 Task: Learn more about a business.
Action: Mouse moved to (913, 129)
Screenshot: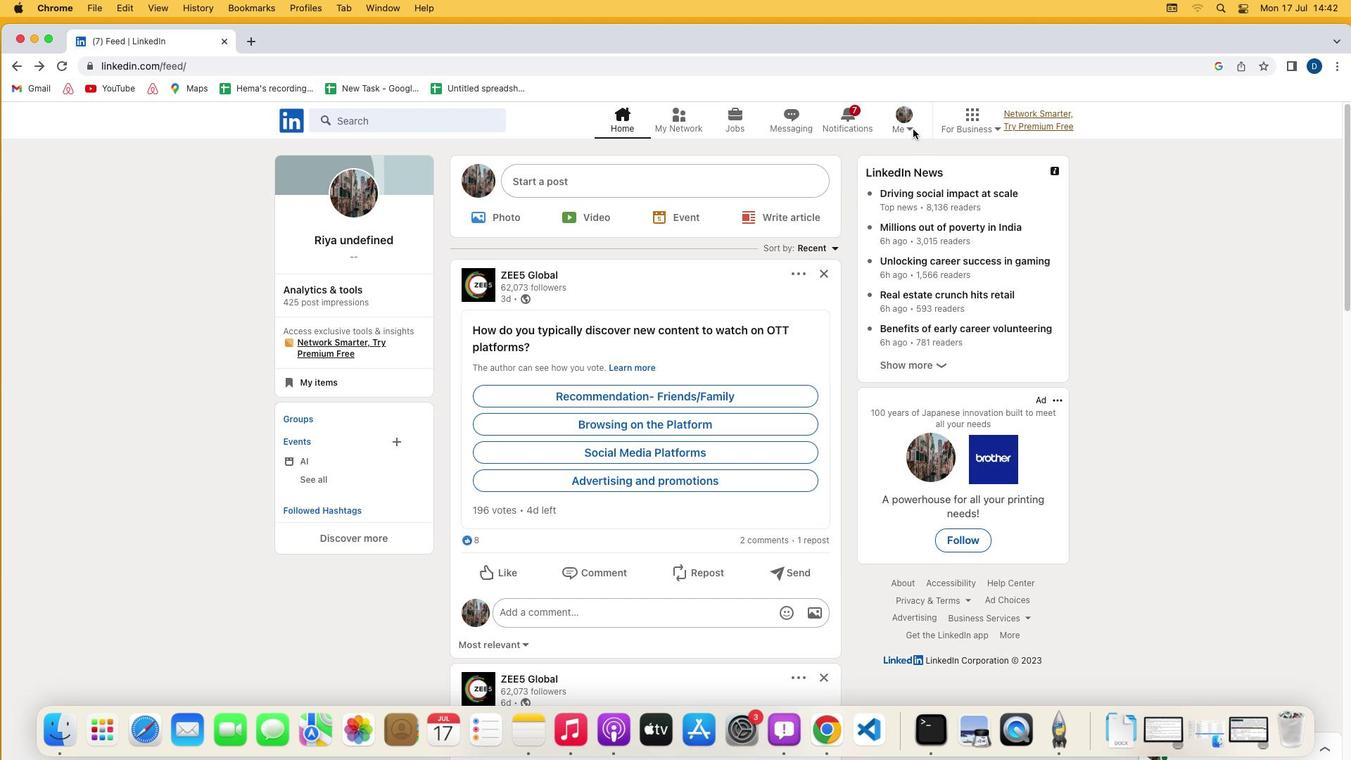 
Action: Mouse pressed left at (913, 129)
Screenshot: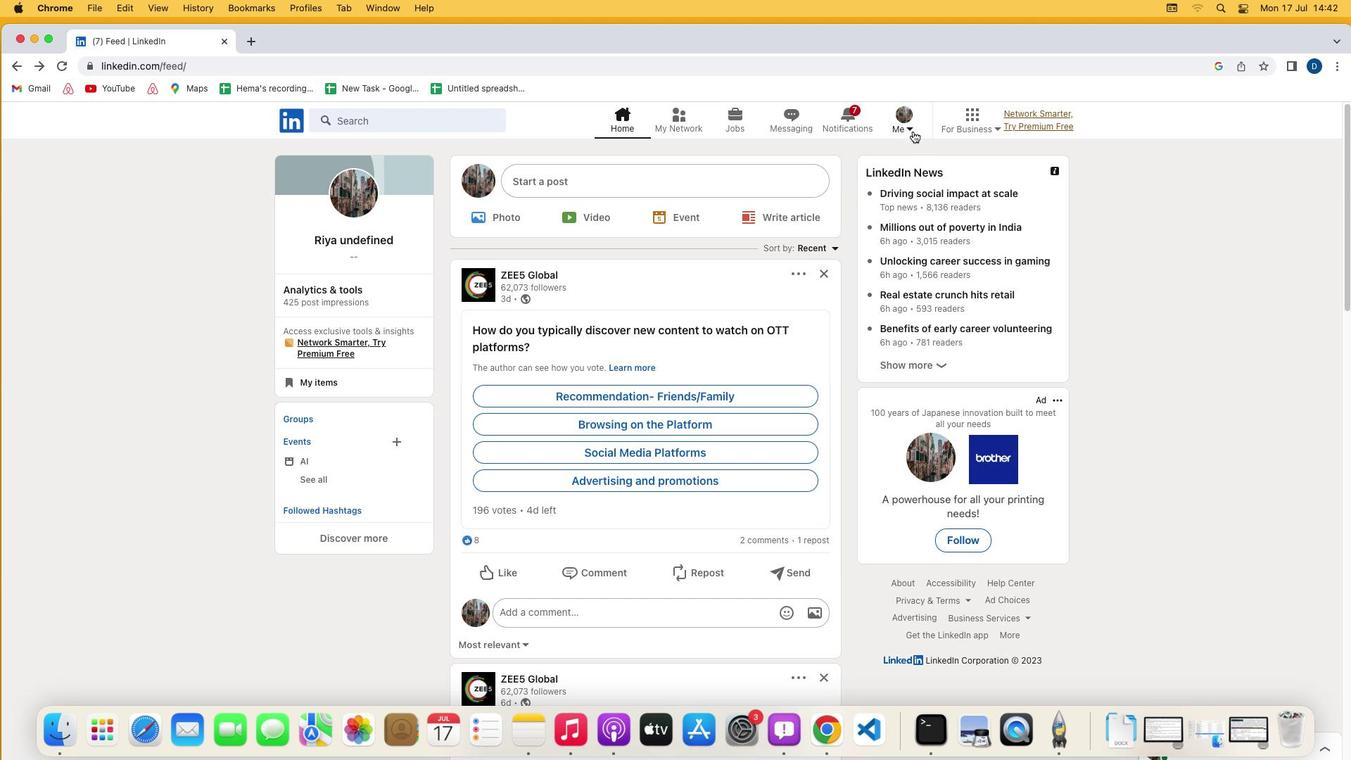 
Action: Mouse moved to (912, 128)
Screenshot: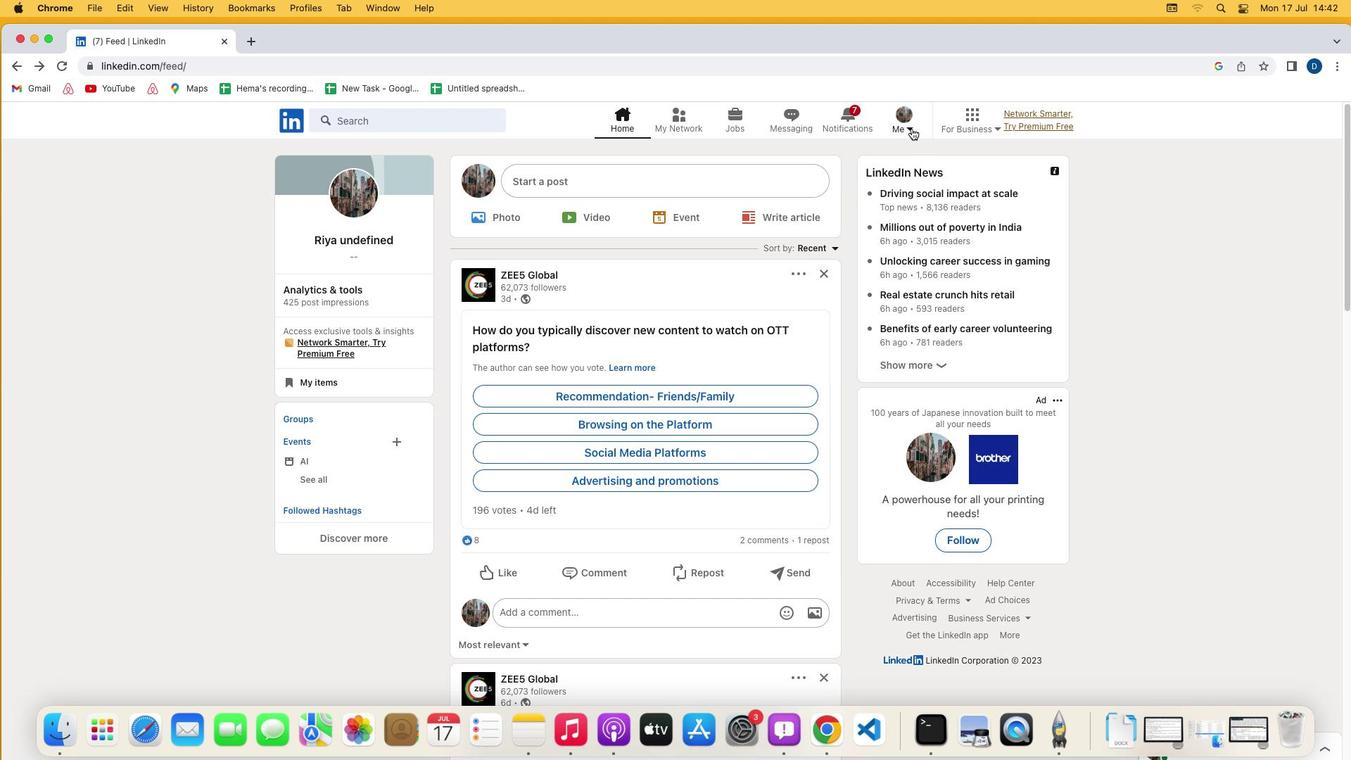 
Action: Mouse pressed left at (912, 128)
Screenshot: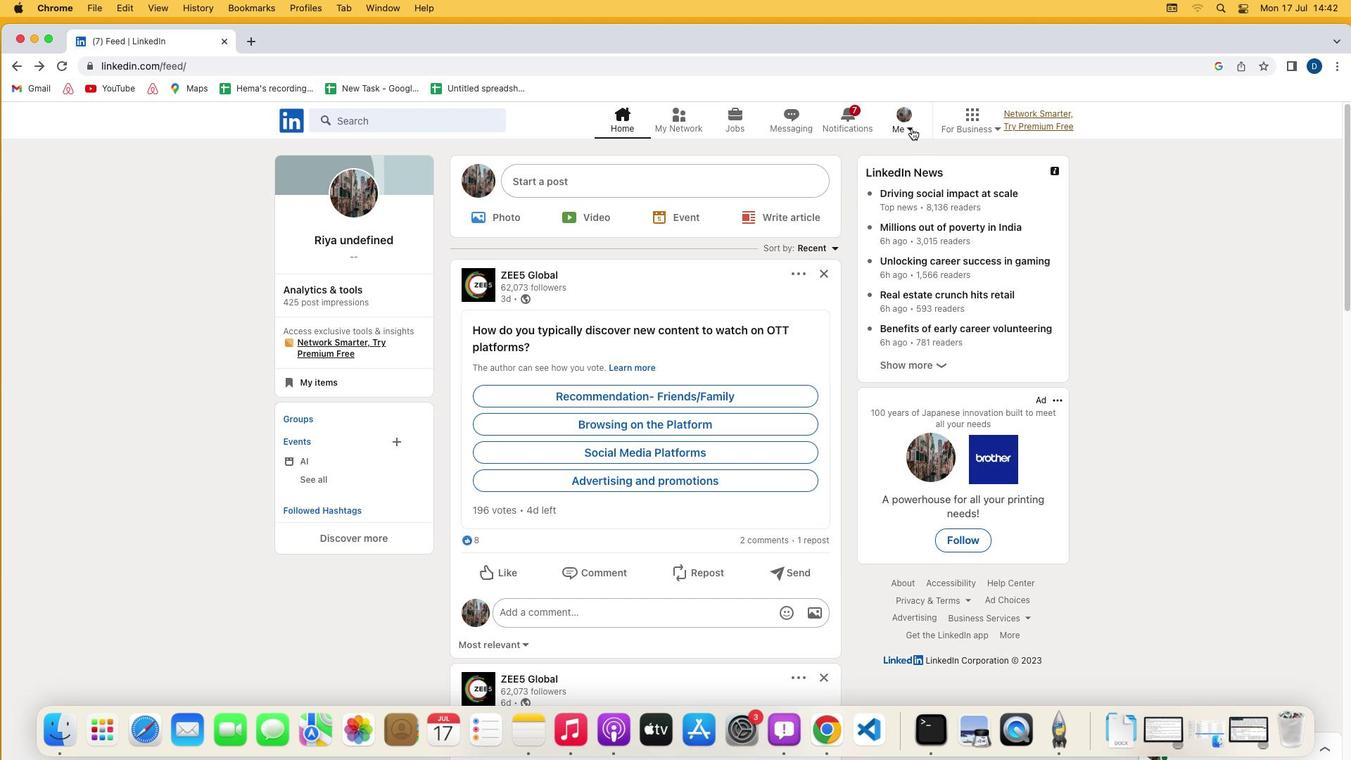 
Action: Mouse moved to (812, 274)
Screenshot: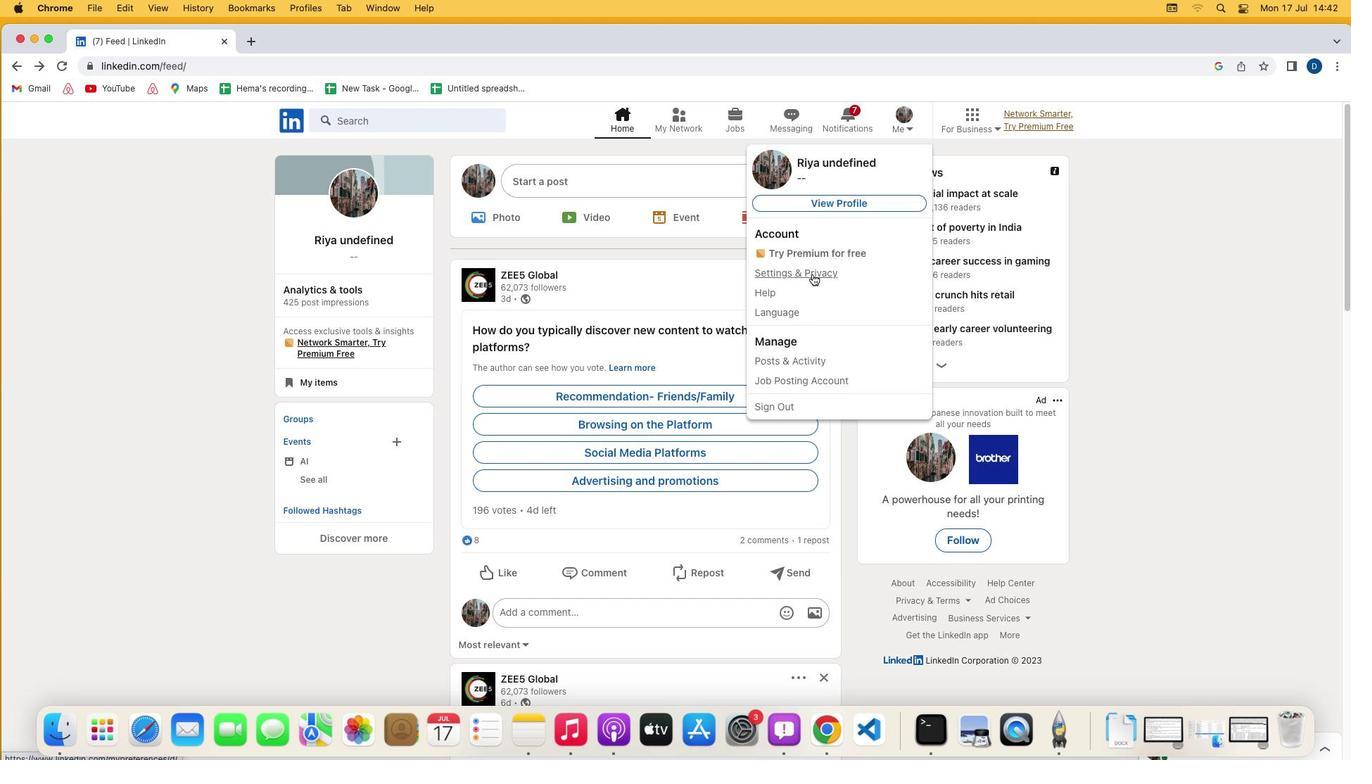 
Action: Mouse pressed left at (812, 274)
Screenshot: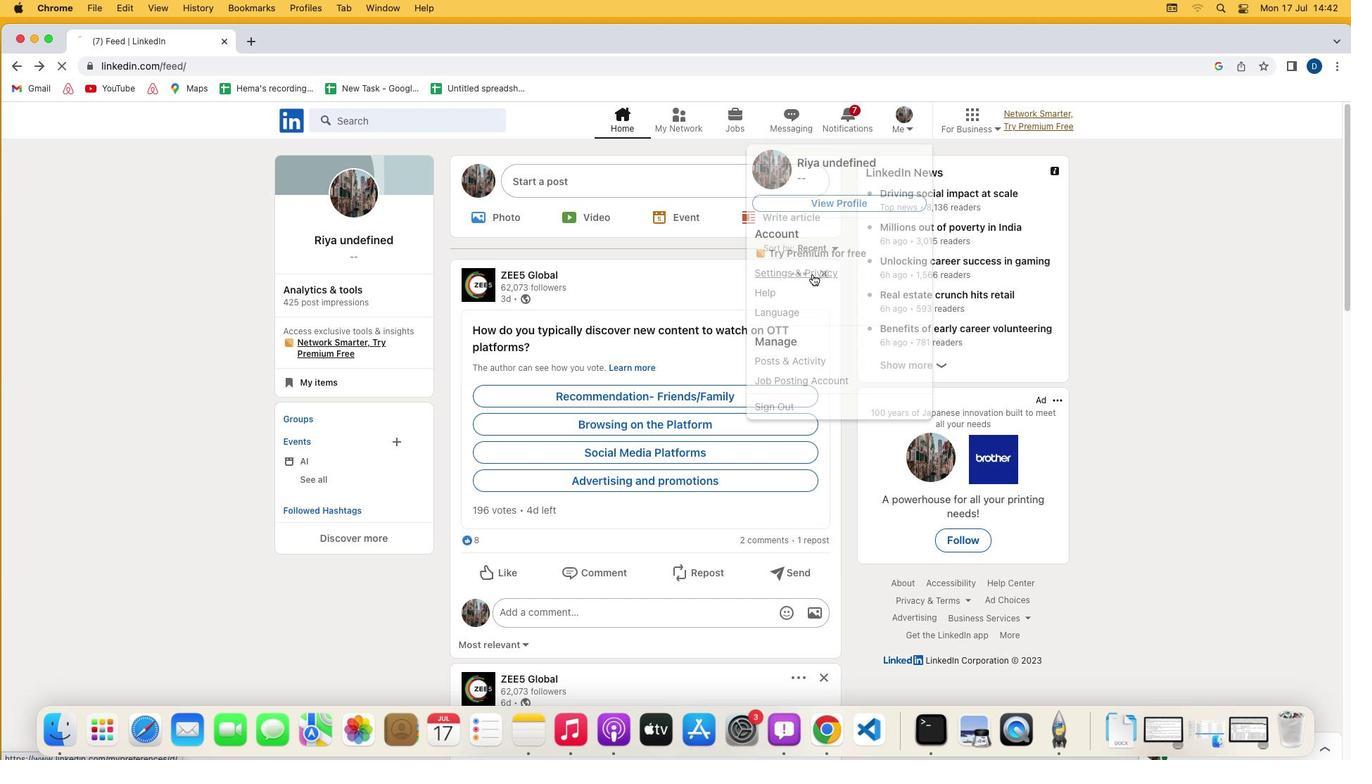 
Action: Mouse moved to (729, 491)
Screenshot: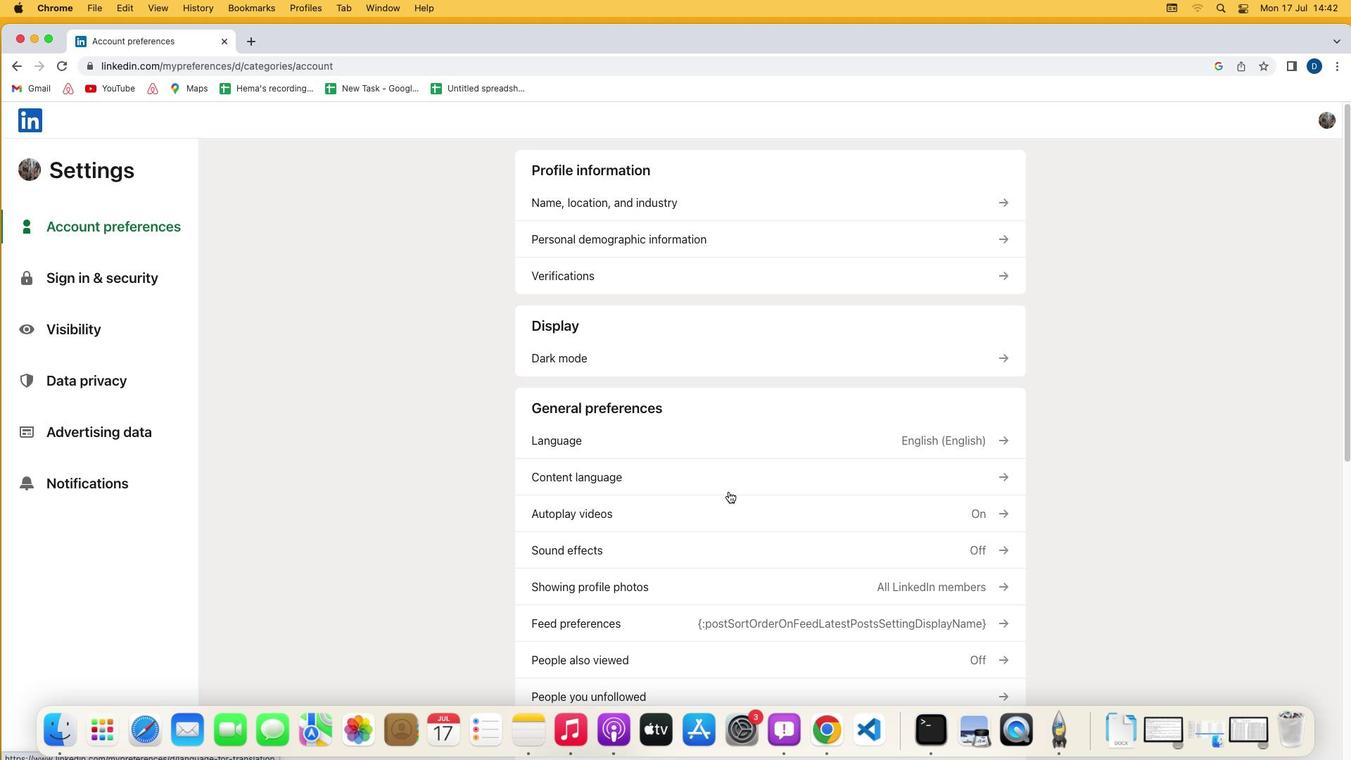 
Action: Mouse scrolled (729, 491) with delta (0, 0)
Screenshot: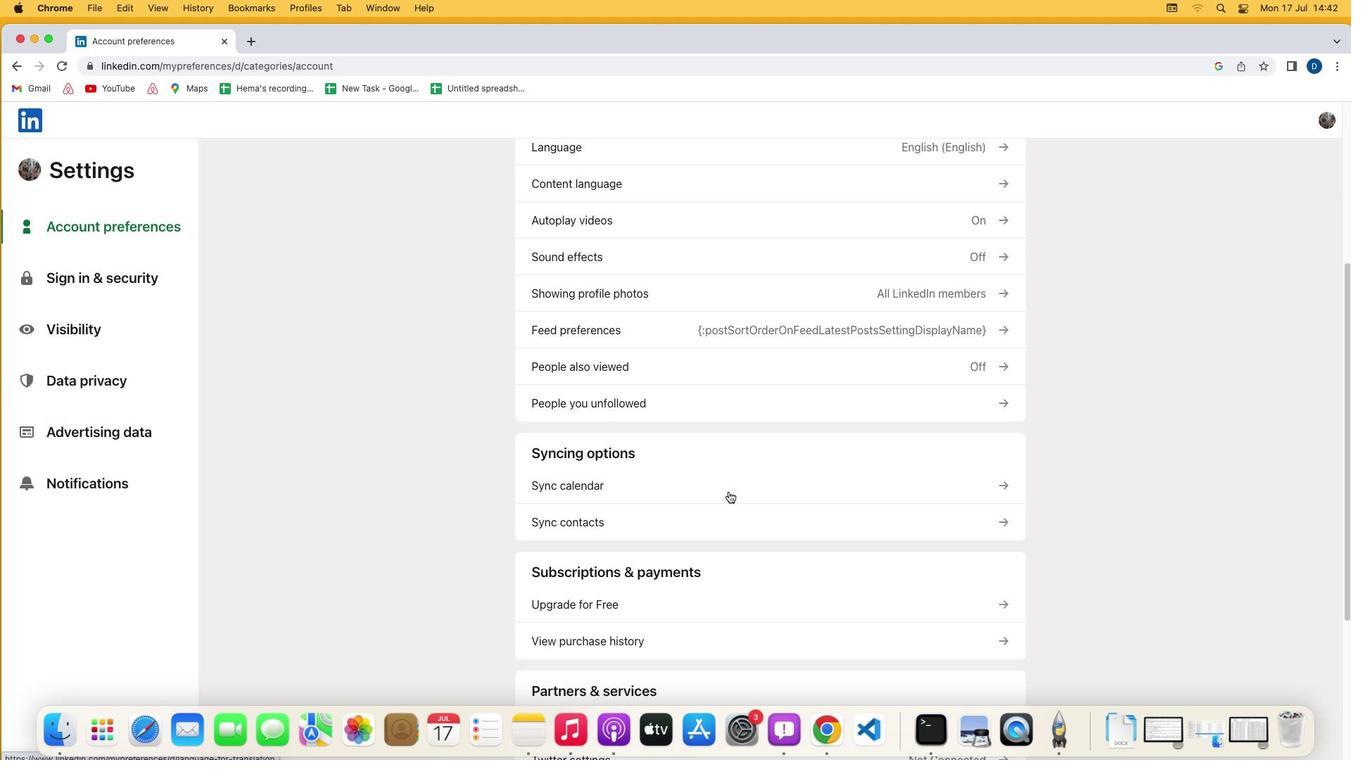 
Action: Mouse scrolled (729, 491) with delta (0, 0)
Screenshot: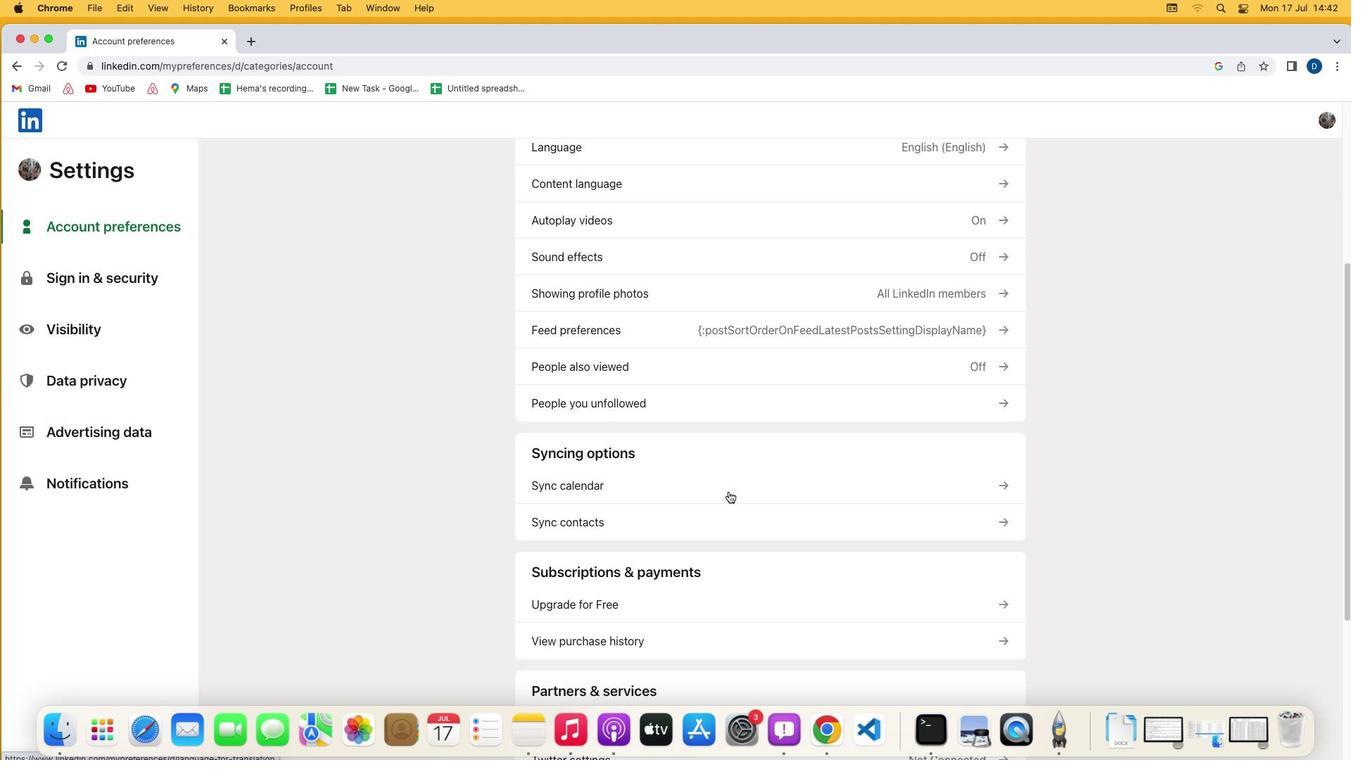 
Action: Mouse scrolled (729, 491) with delta (0, -2)
Screenshot: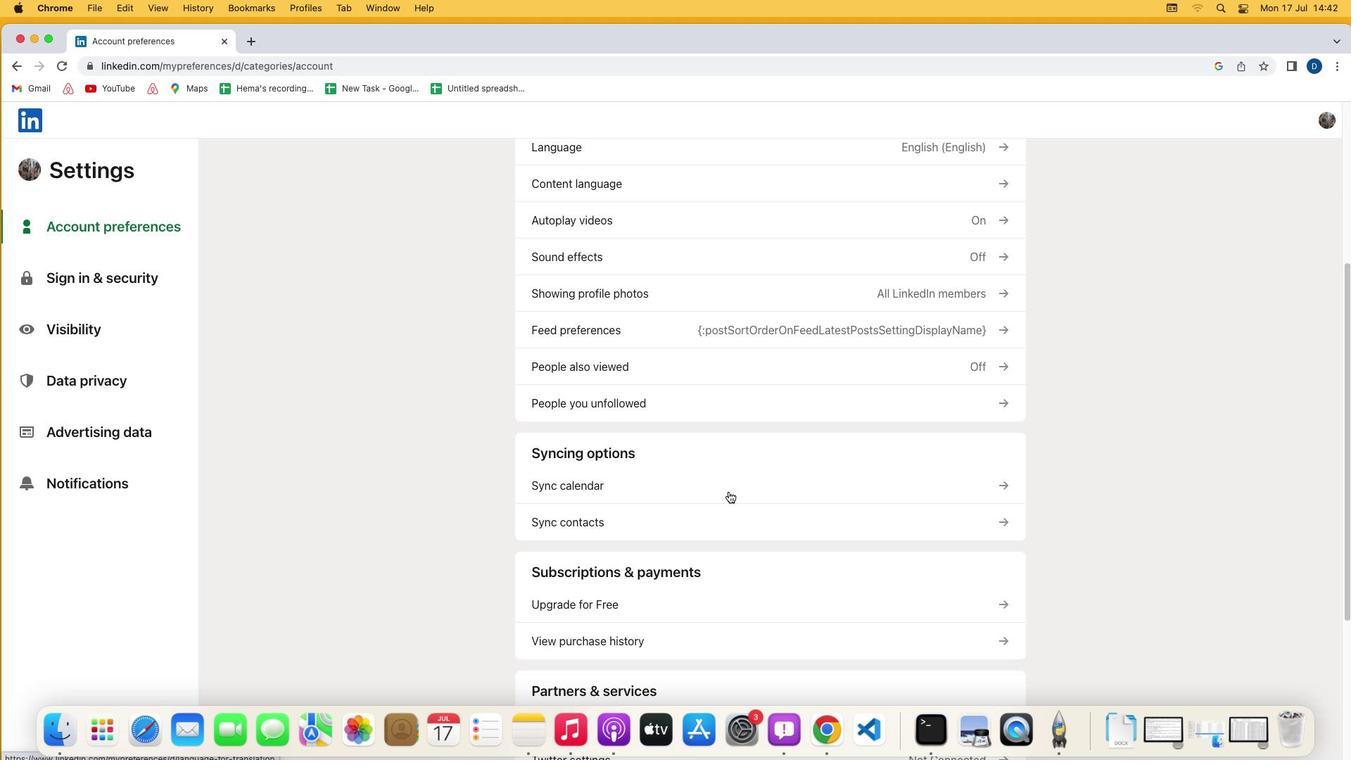 
Action: Mouse scrolled (729, 491) with delta (0, -3)
Screenshot: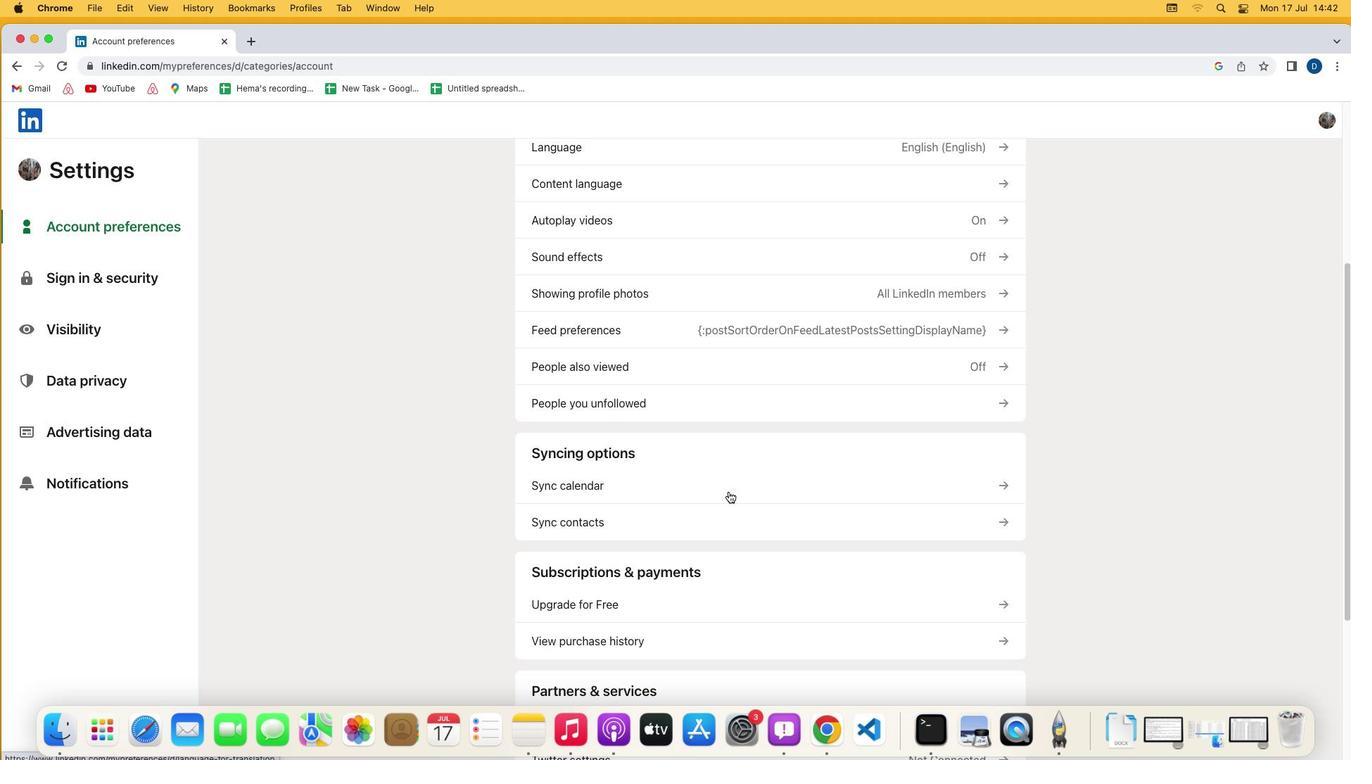 
Action: Mouse scrolled (729, 491) with delta (0, 0)
Screenshot: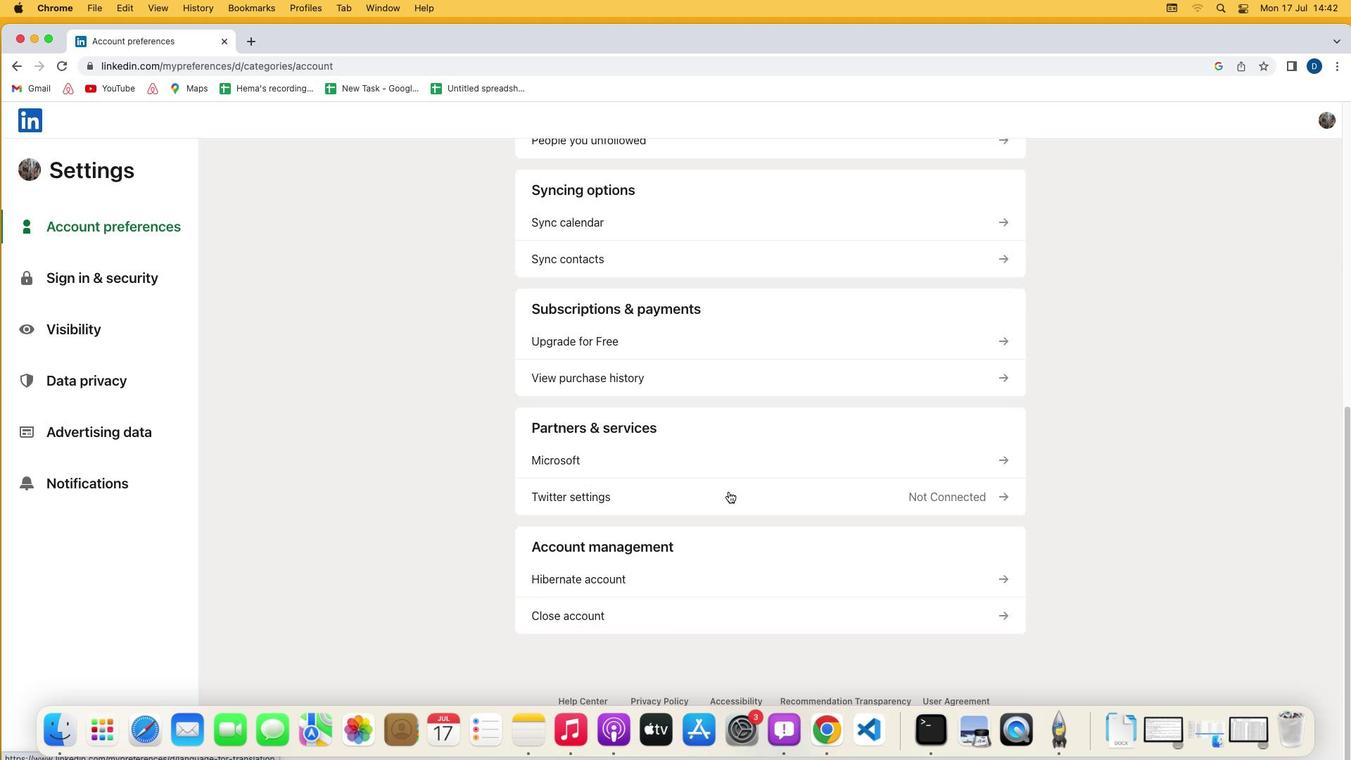
Action: Mouse scrolled (729, 491) with delta (0, 0)
Screenshot: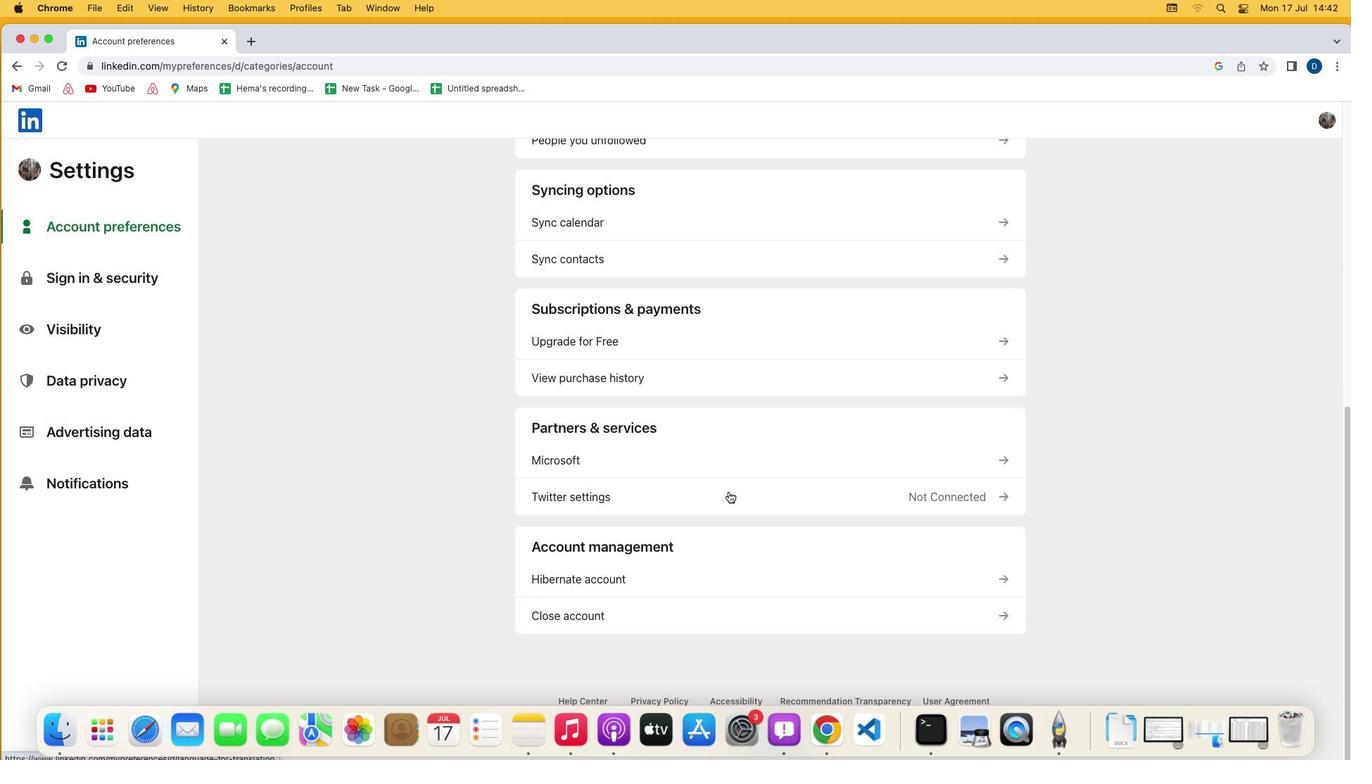 
Action: Mouse scrolled (729, 491) with delta (0, -2)
Screenshot: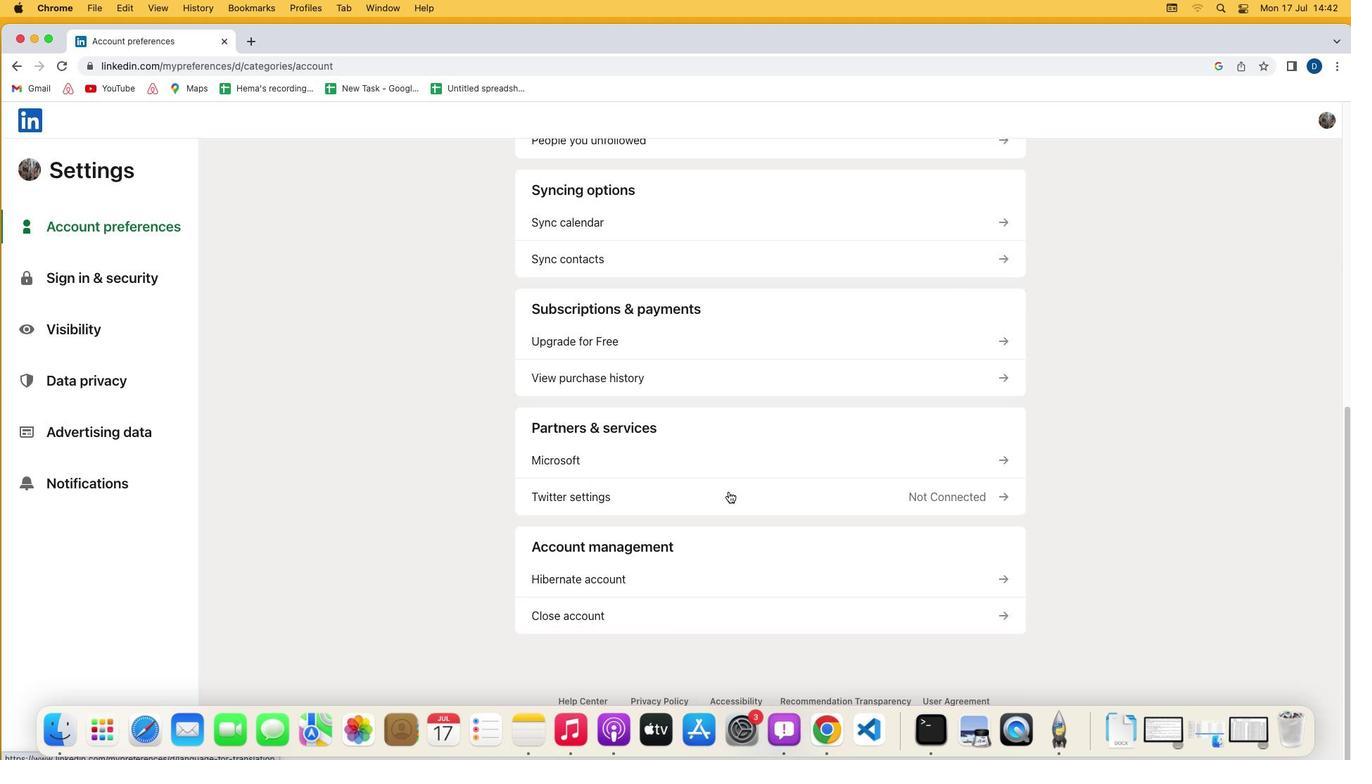 
Action: Mouse scrolled (729, 491) with delta (0, -2)
Screenshot: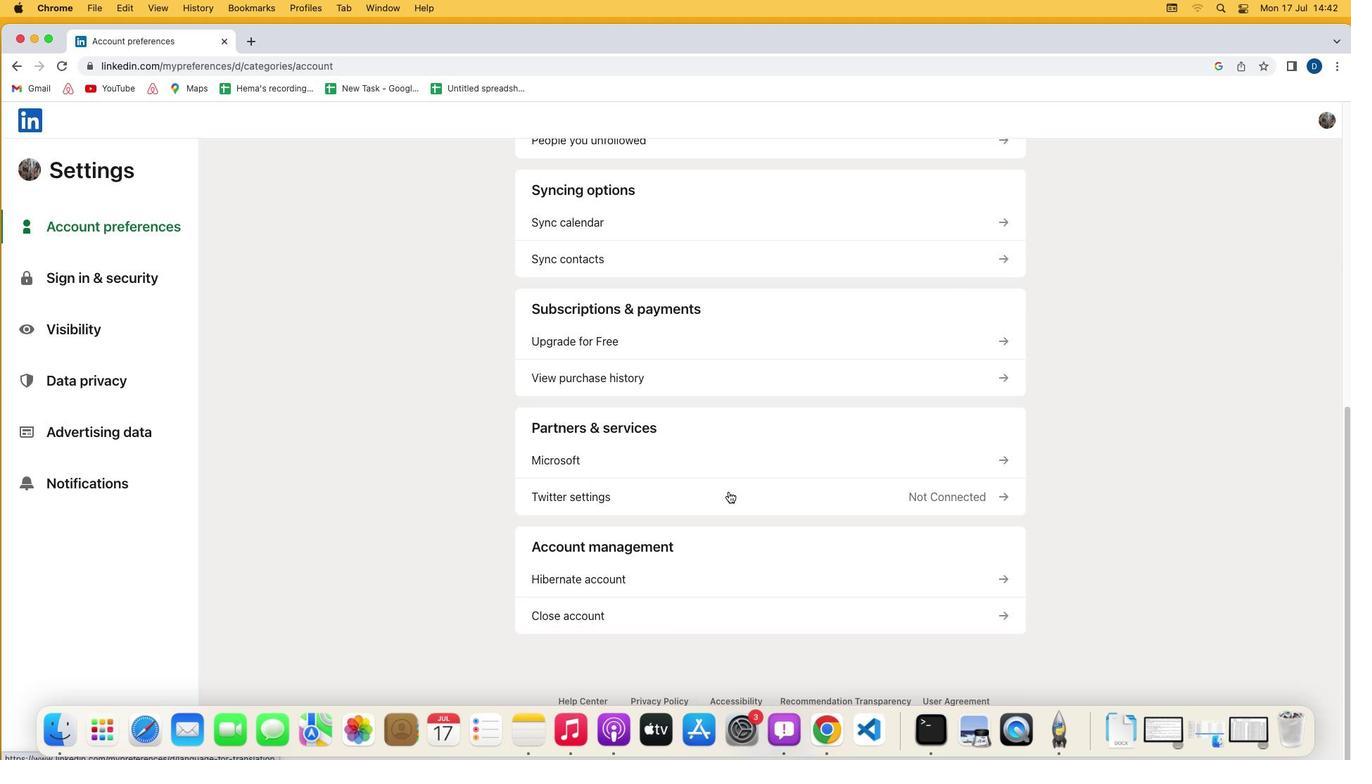 
Action: Mouse scrolled (729, 491) with delta (0, -3)
Screenshot: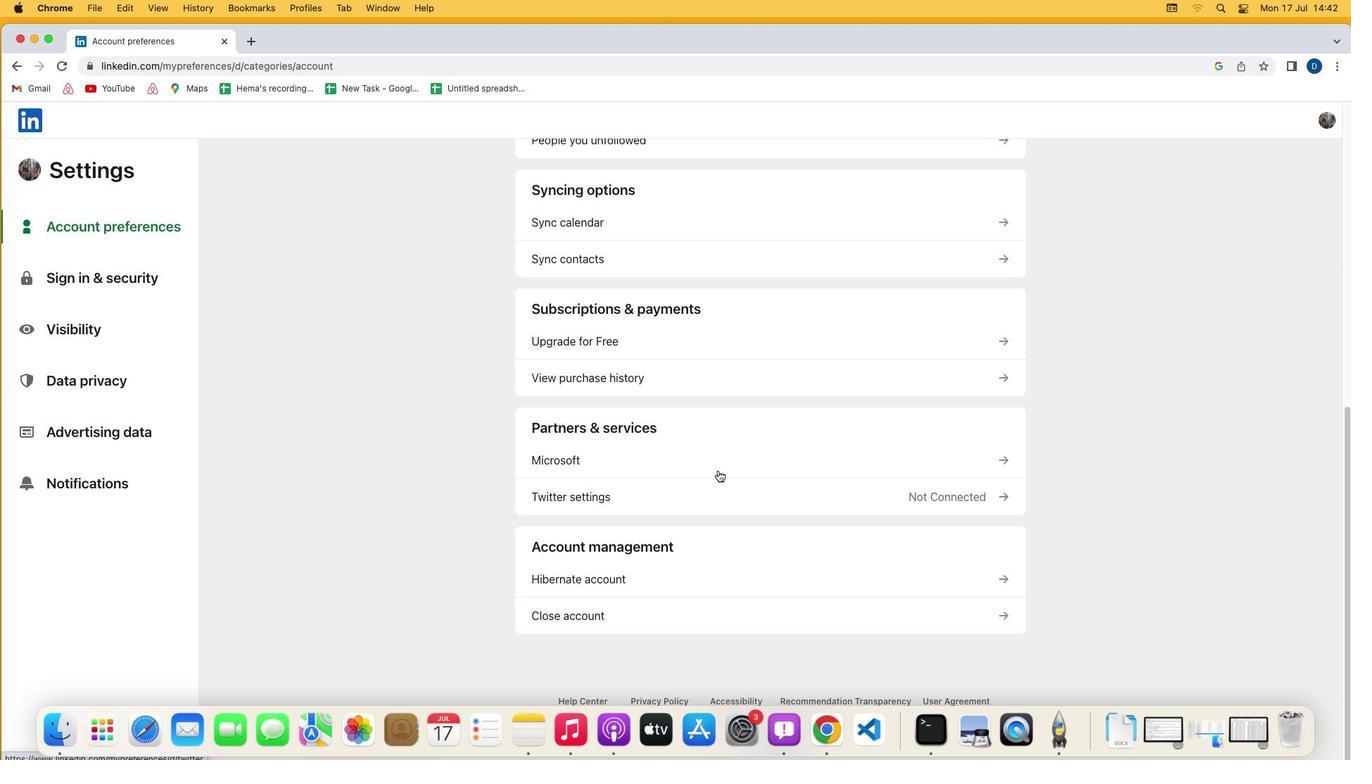
Action: Mouse moved to (587, 345)
Screenshot: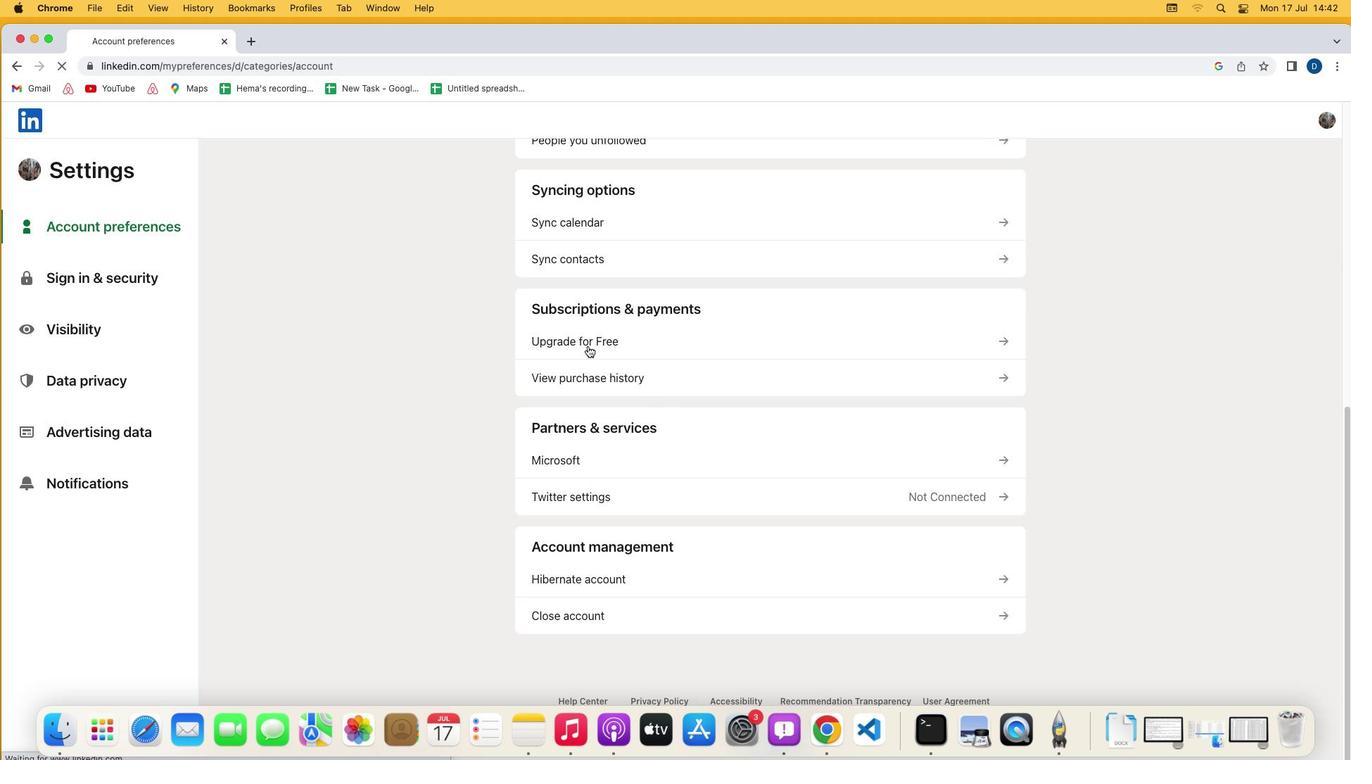
Action: Mouse pressed left at (587, 345)
Screenshot: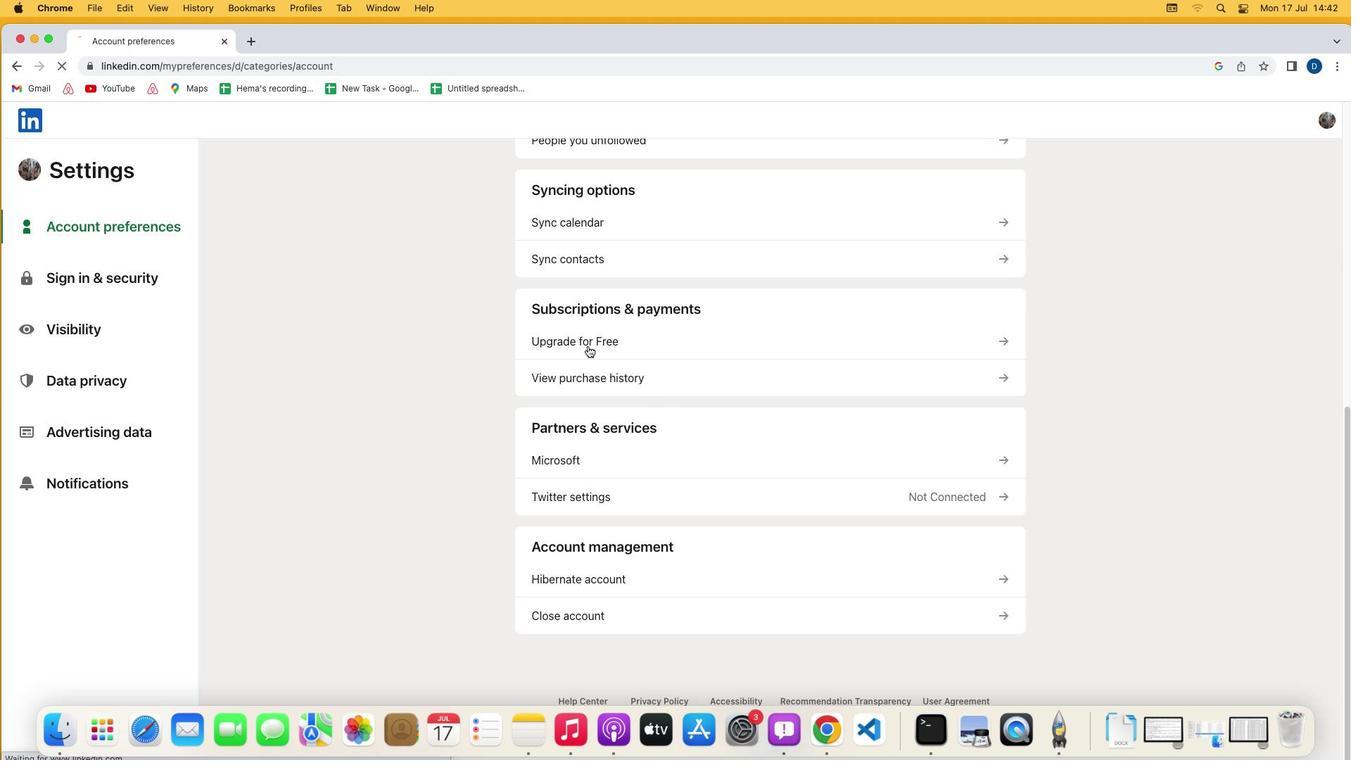 
Action: Mouse moved to (554, 422)
Screenshot: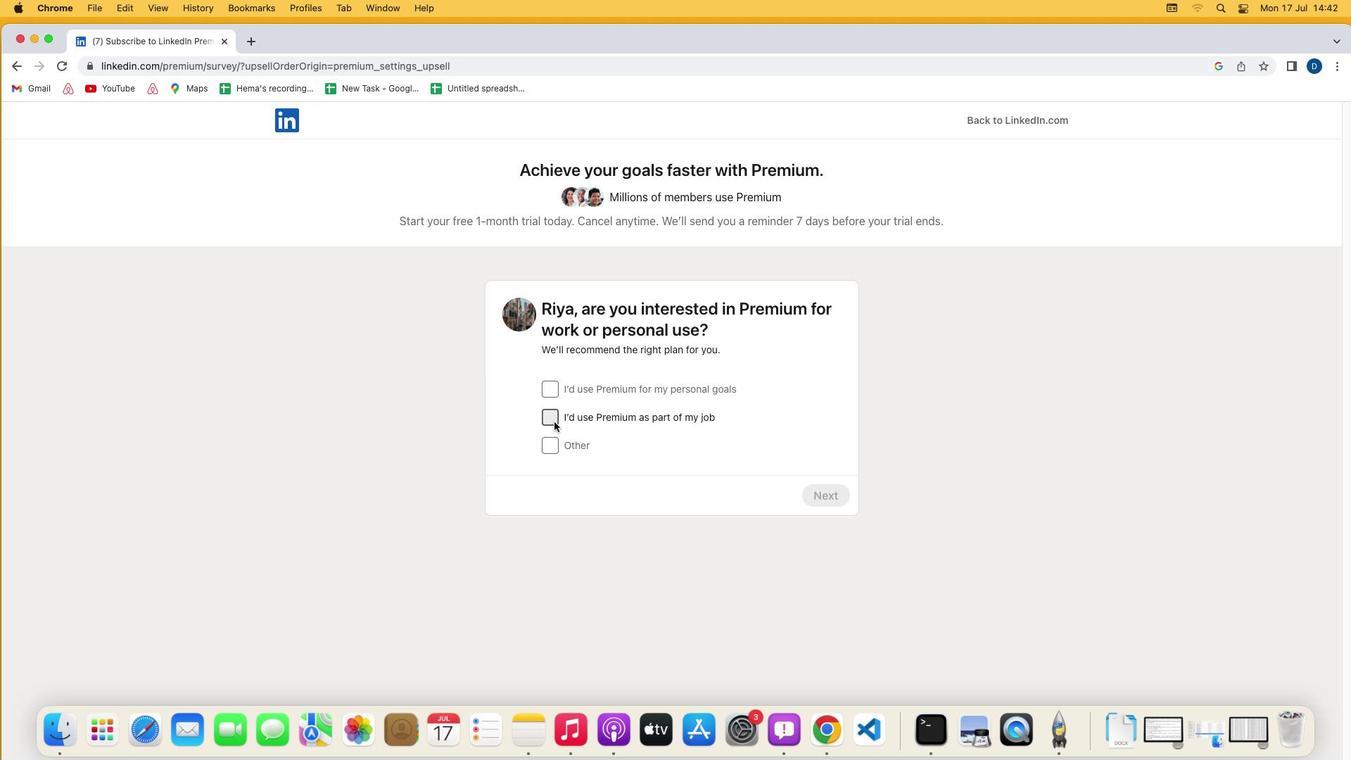 
Action: Mouse pressed left at (554, 422)
Screenshot: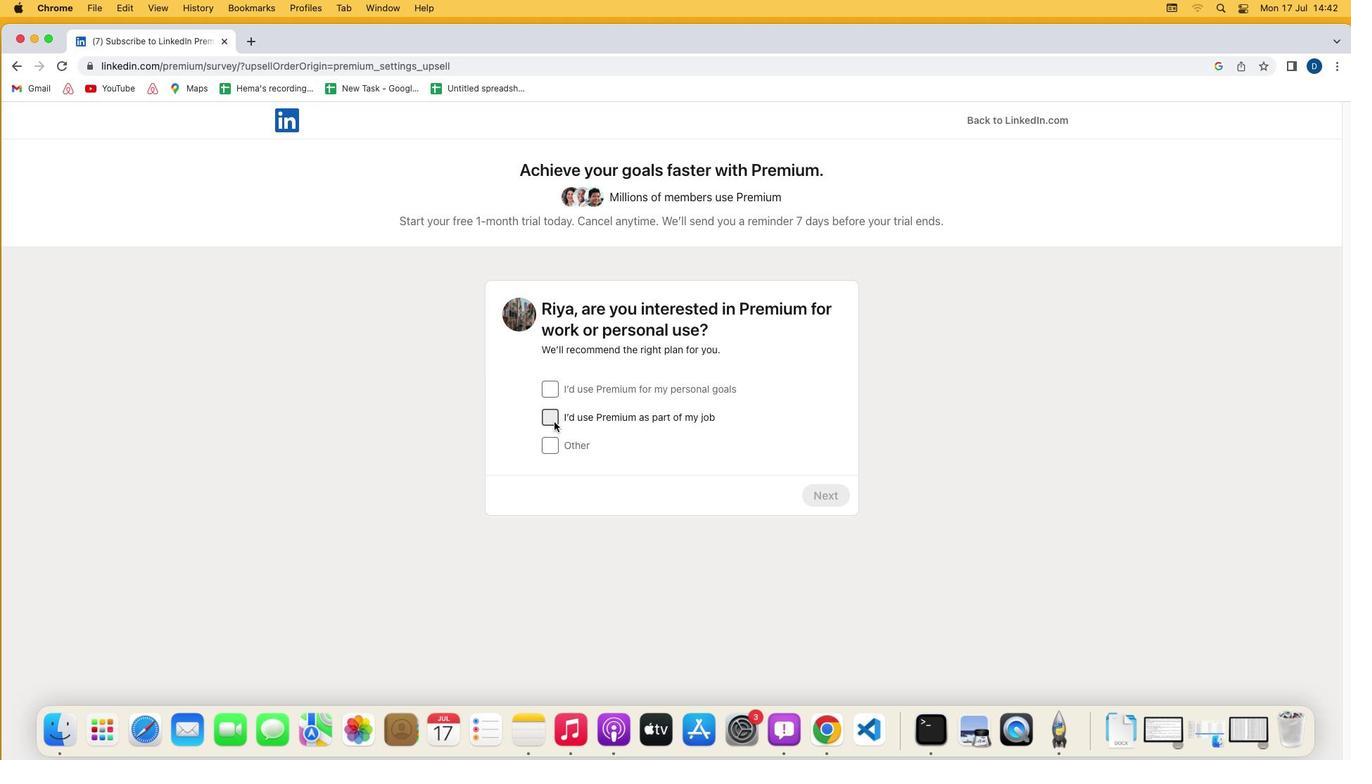 
Action: Mouse moved to (820, 496)
Screenshot: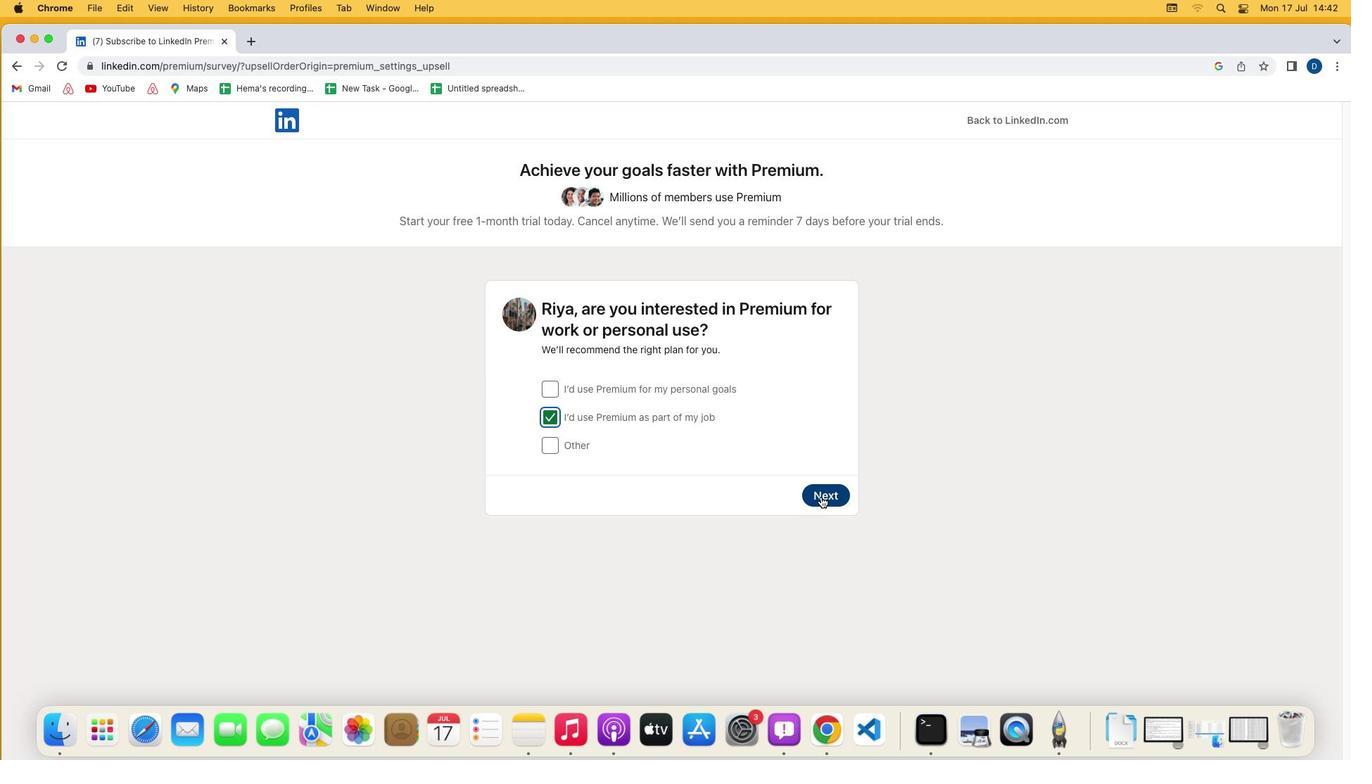 
Action: Mouse pressed left at (820, 496)
Screenshot: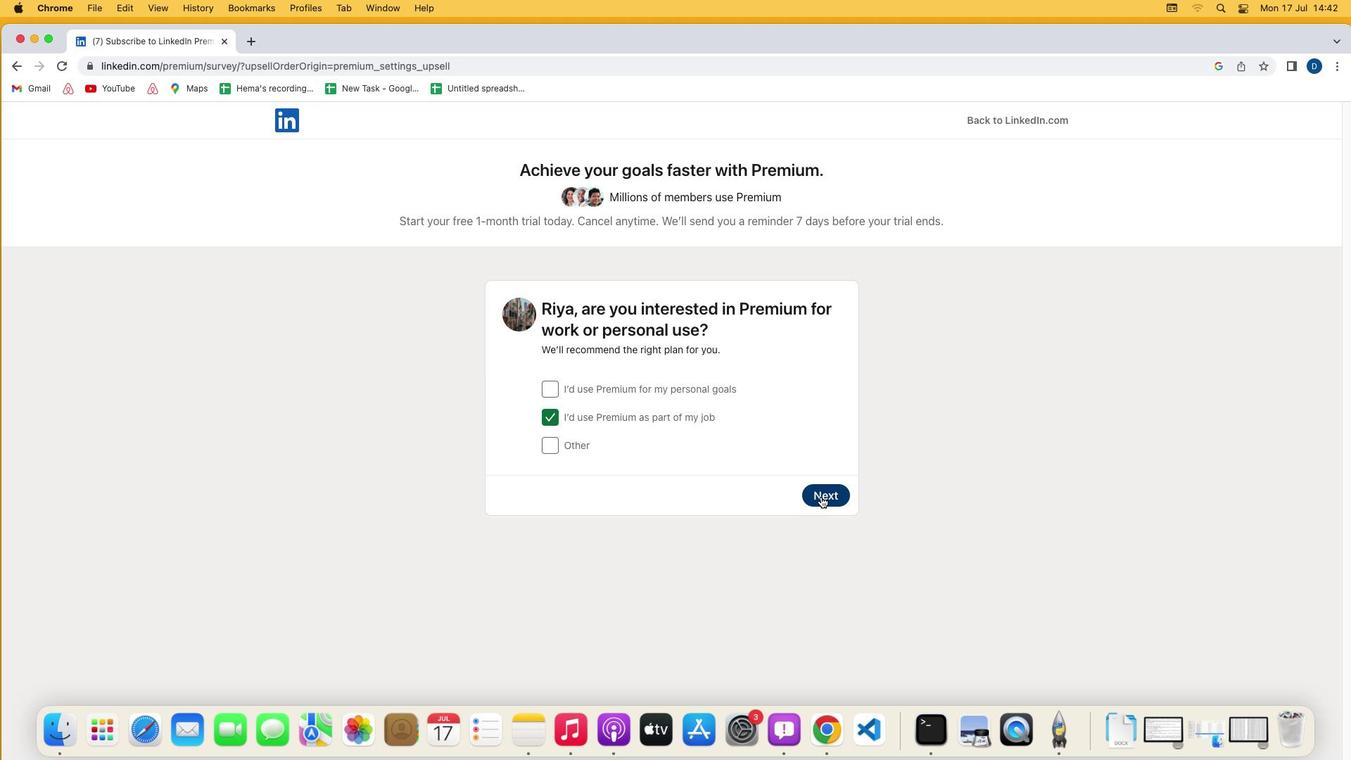 
Action: Mouse moved to (813, 574)
Screenshot: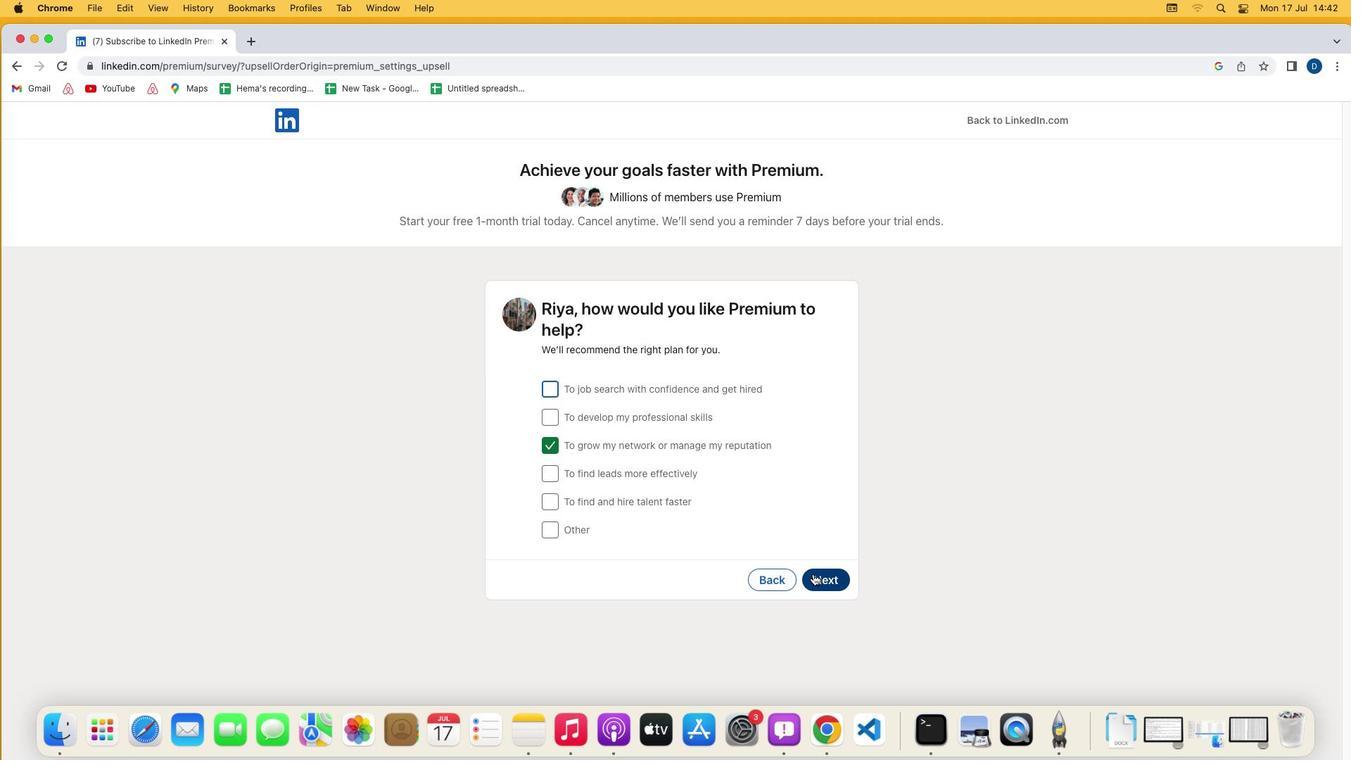 
Action: Mouse pressed left at (813, 574)
Screenshot: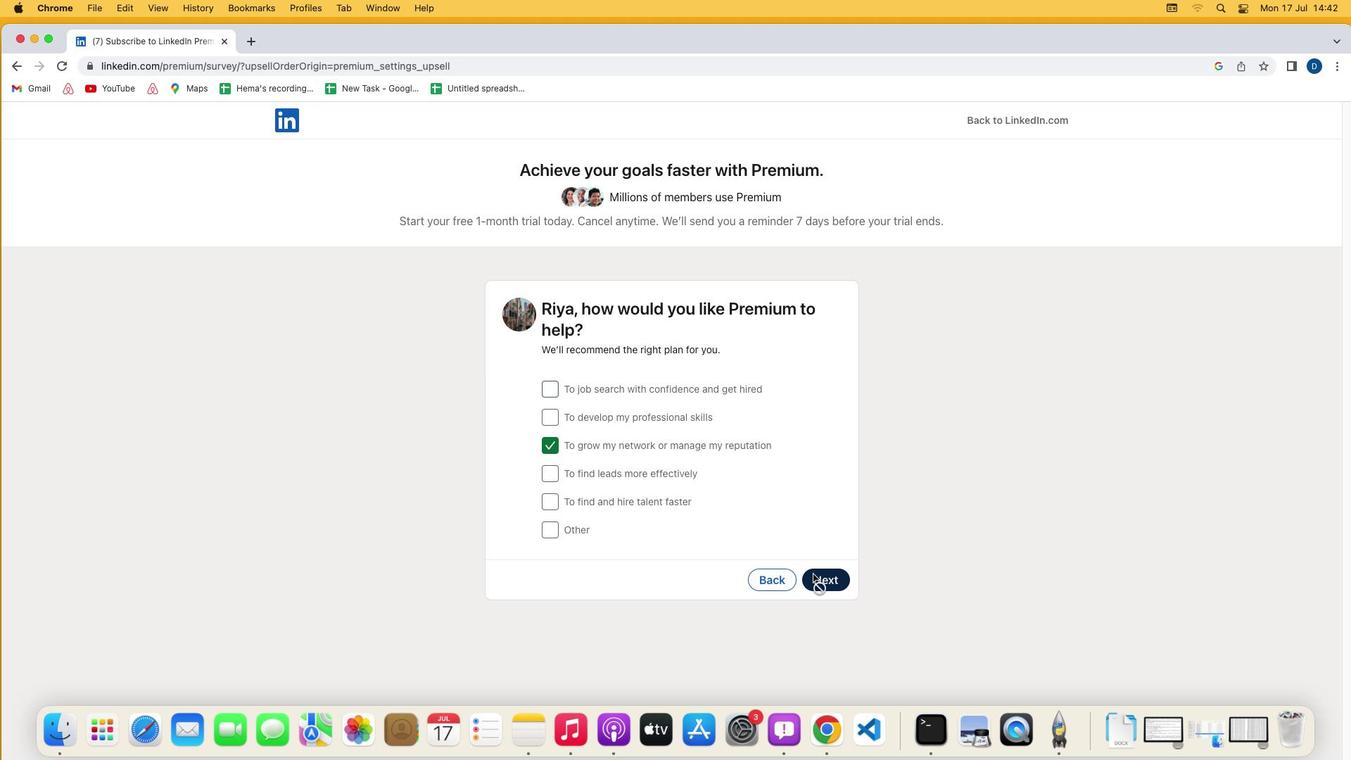 
Action: Mouse moved to (552, 499)
Screenshot: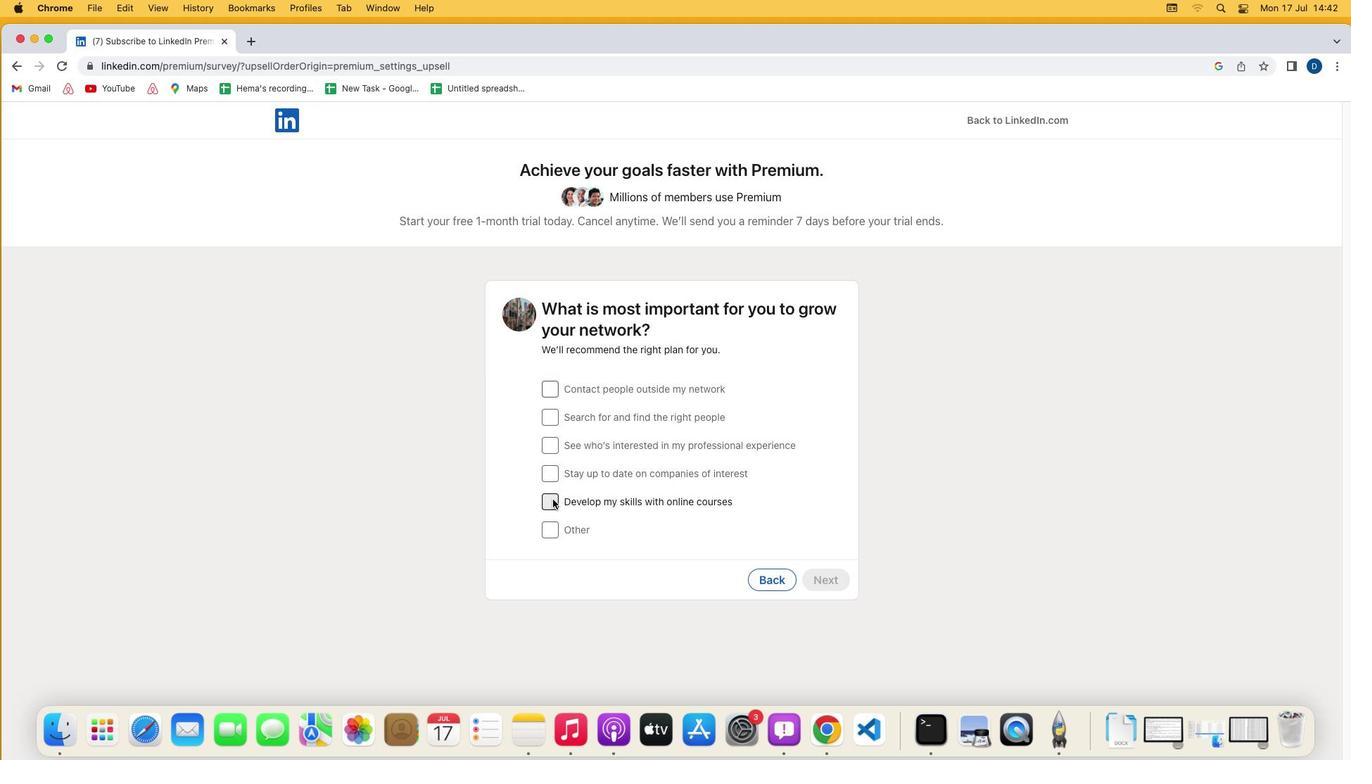 
Action: Mouse pressed left at (552, 499)
Screenshot: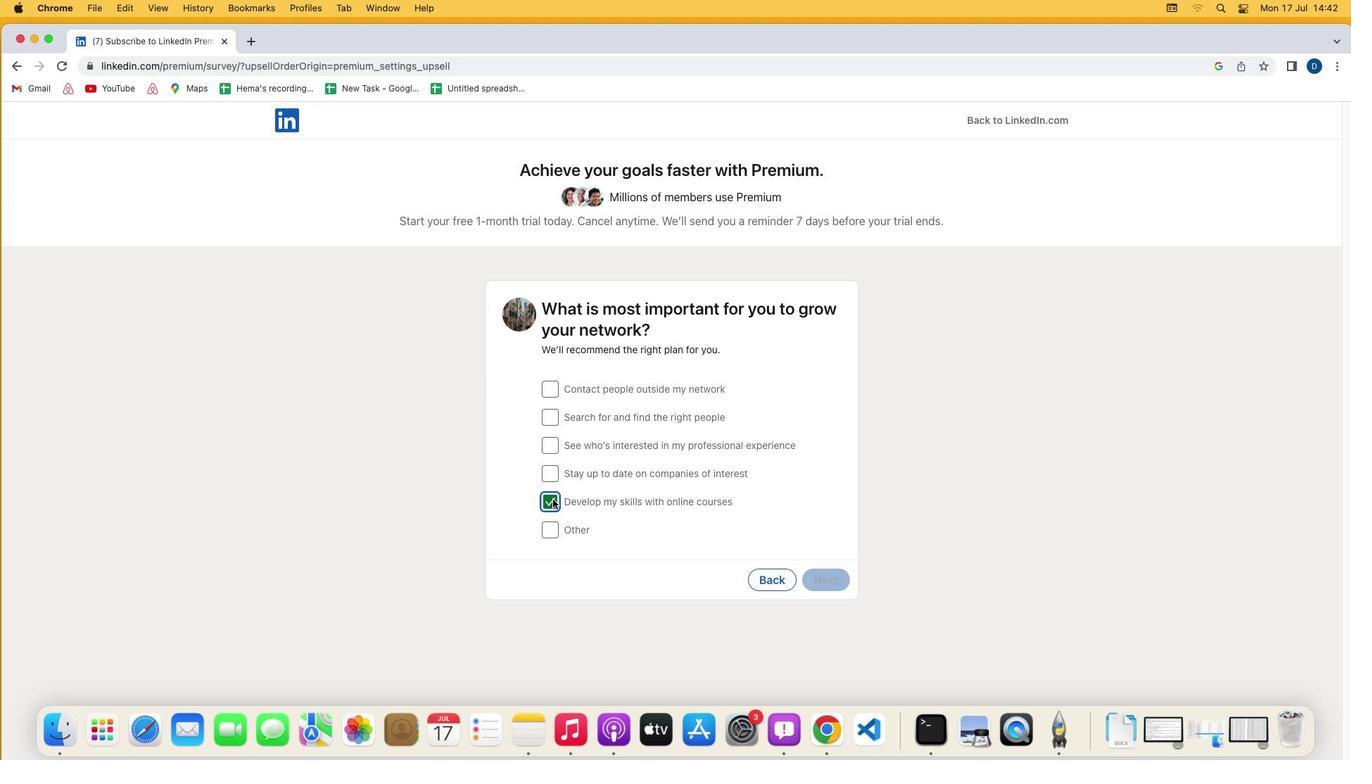 
Action: Mouse moved to (829, 574)
Screenshot: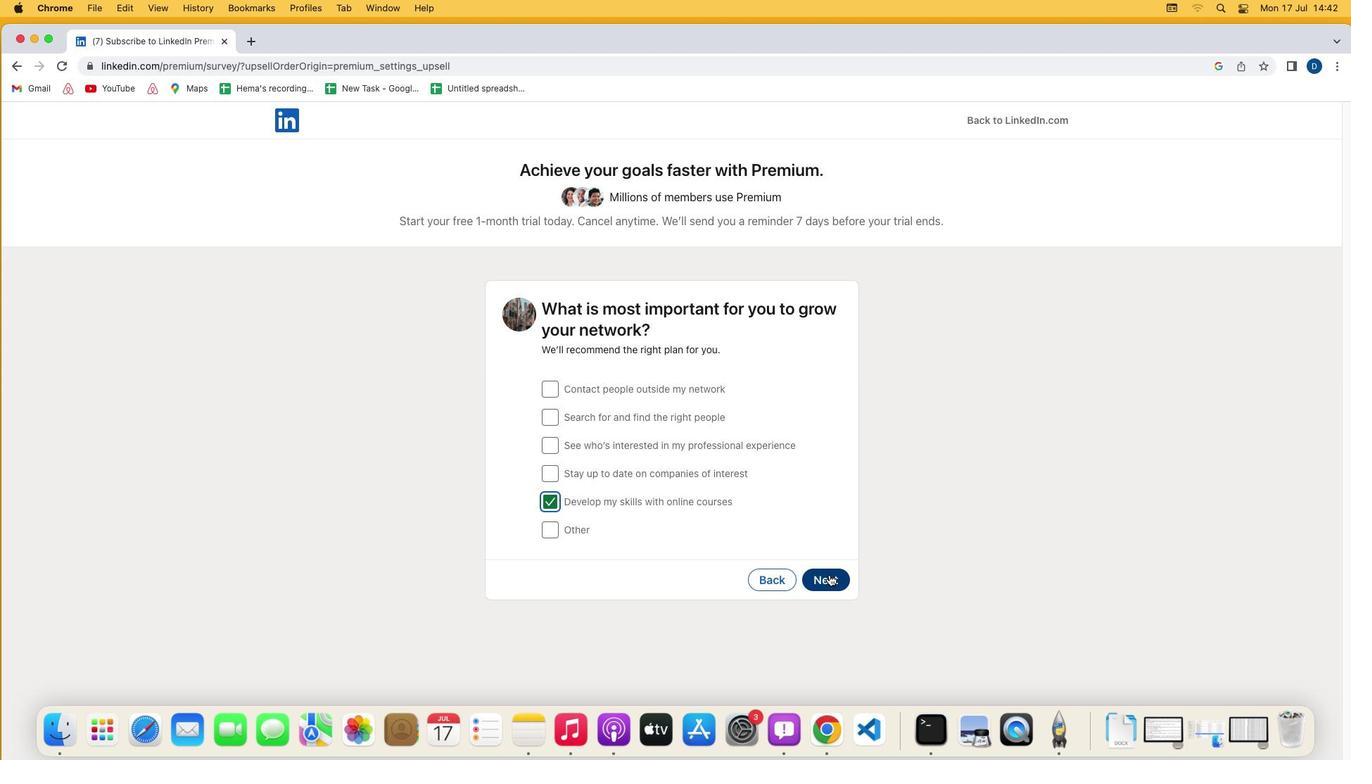 
Action: Mouse pressed left at (829, 574)
Screenshot: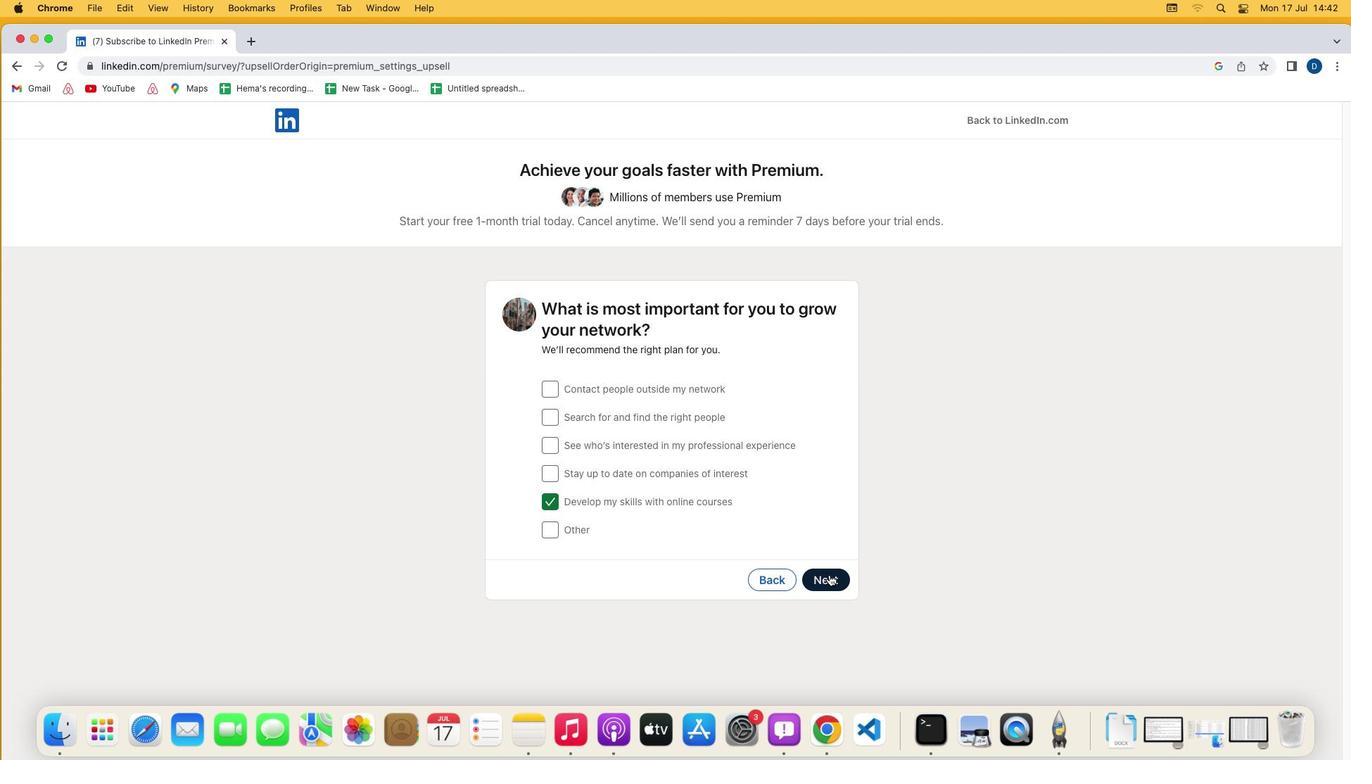 
Action: Mouse moved to (324, 687)
Screenshot: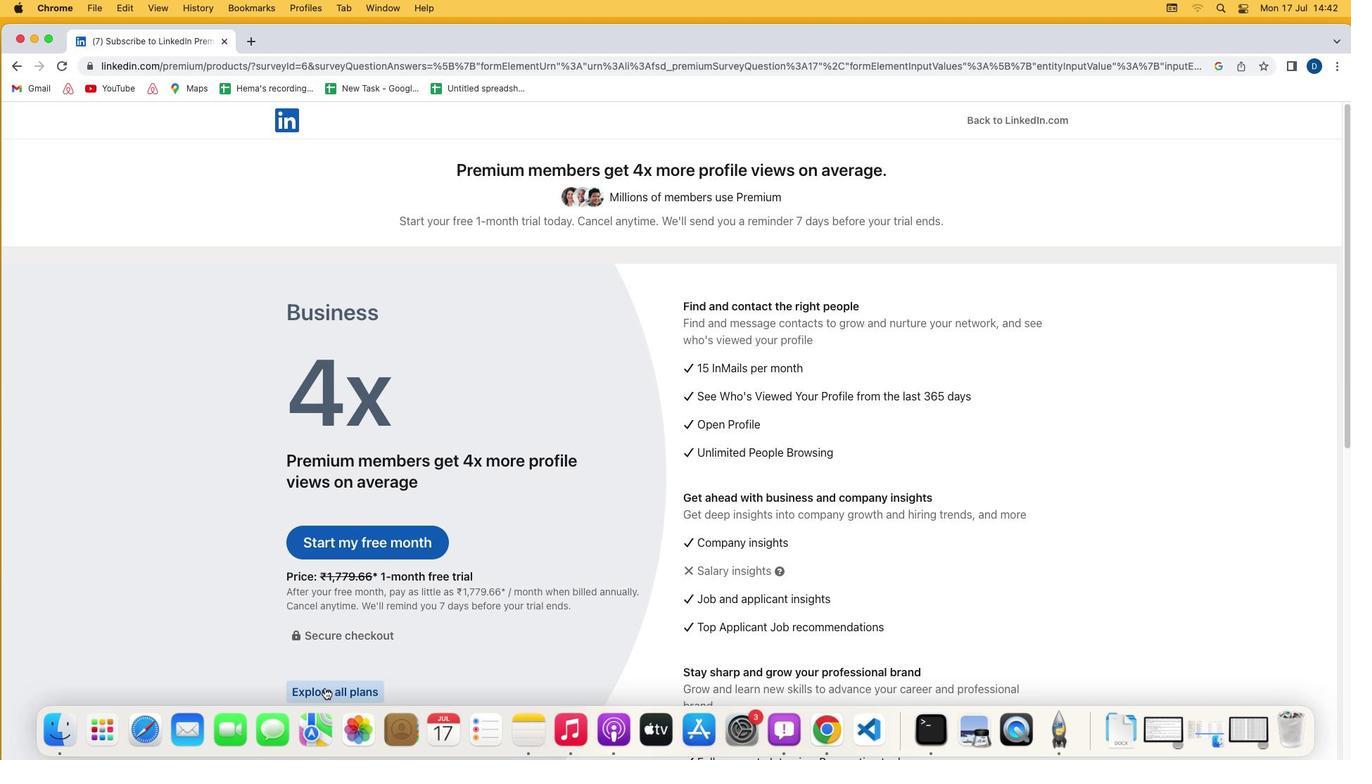 
Action: Mouse pressed left at (324, 687)
Screenshot: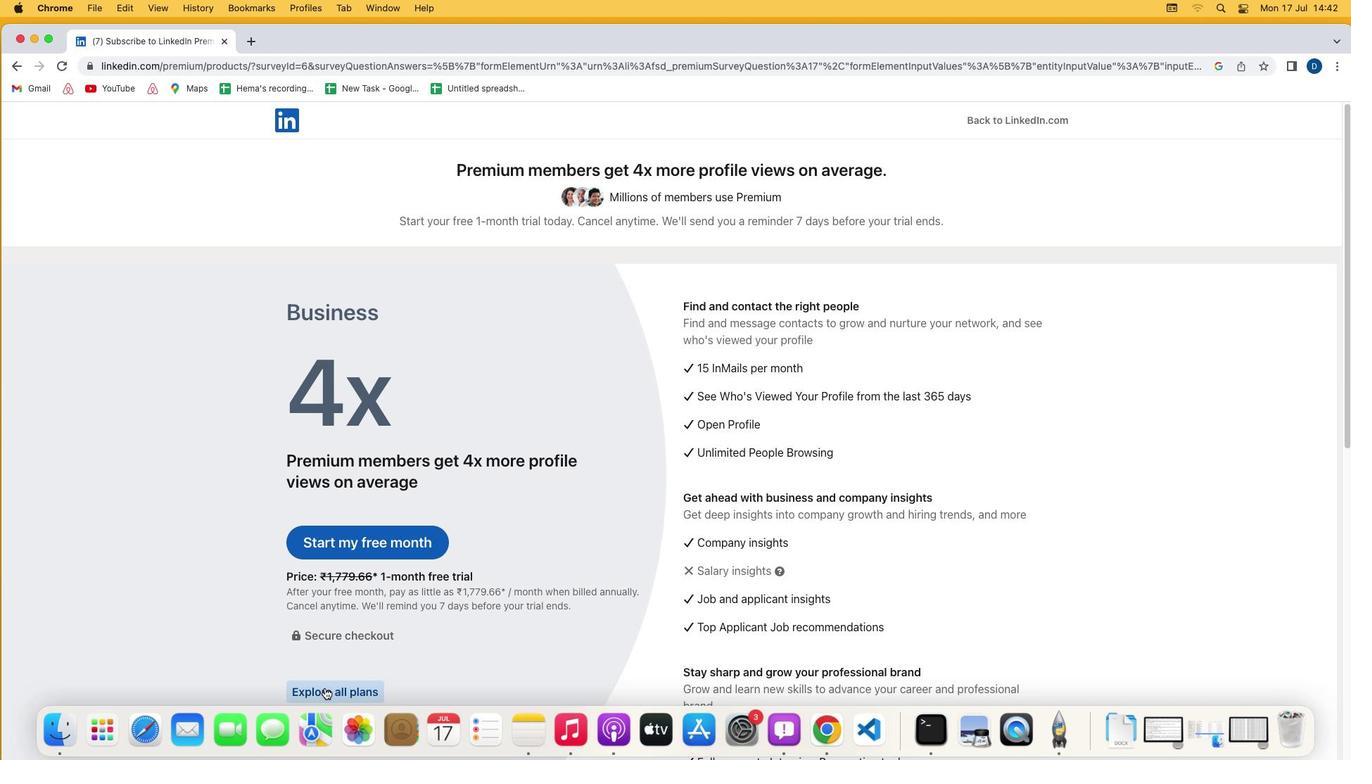 
Action: Mouse moved to (541, 588)
Screenshot: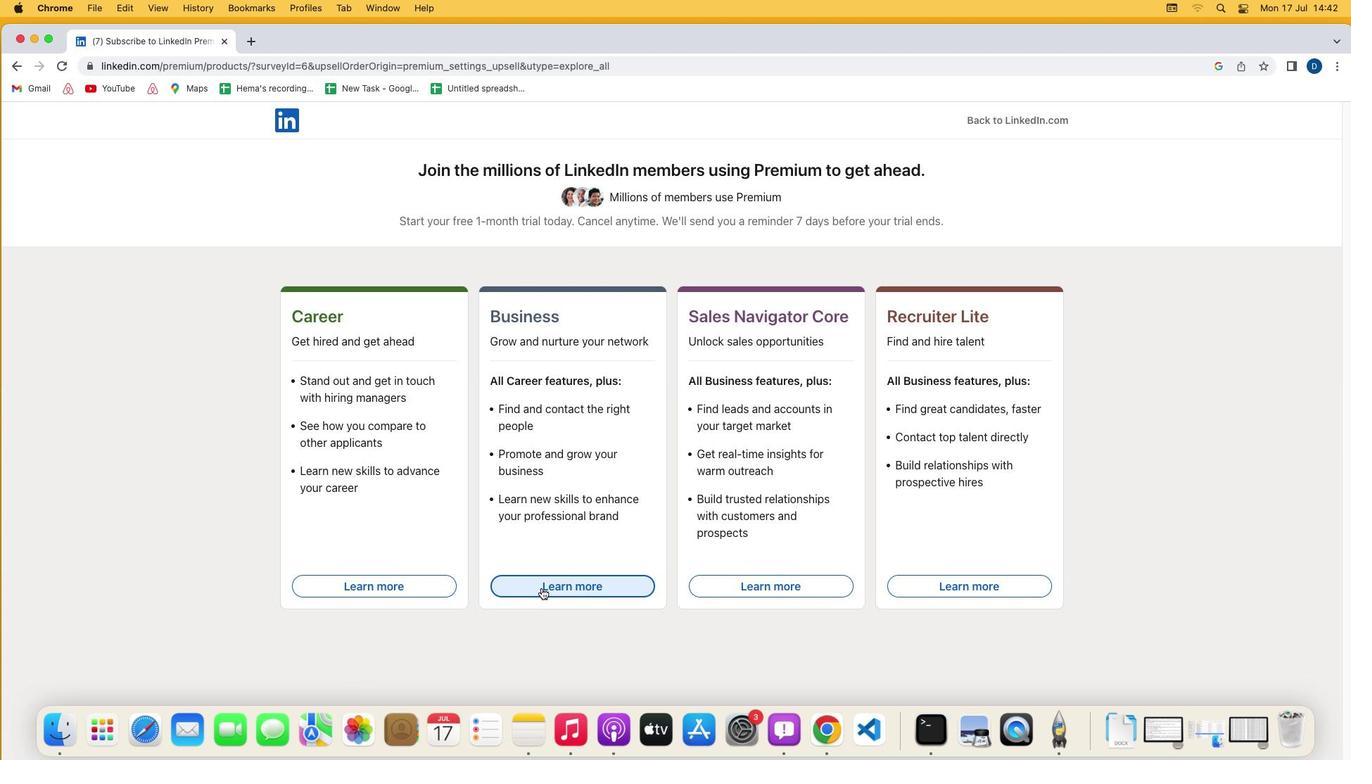 
Action: Mouse pressed left at (541, 588)
Screenshot: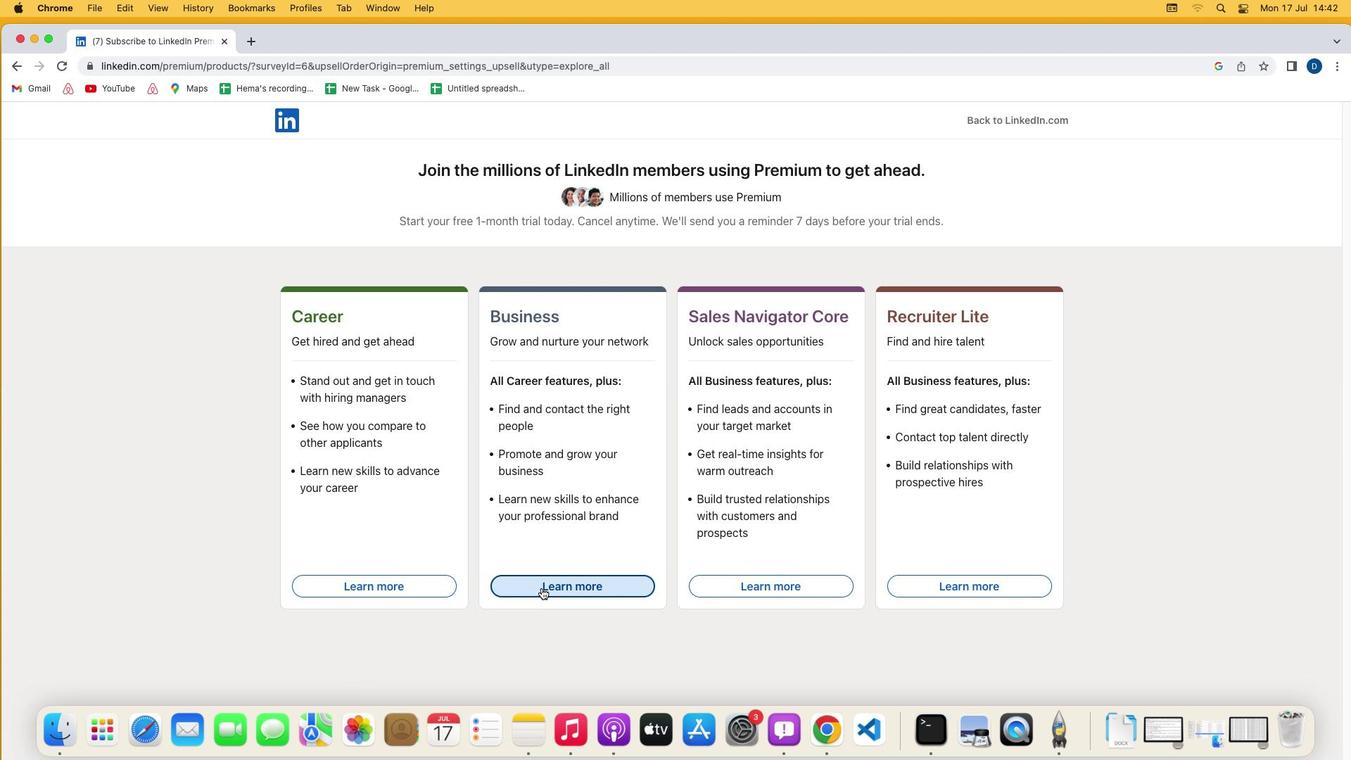 
